 Task: Select Timezone "International Date Line West".
Action: Mouse scrolled (830, 250) with delta (0, 0)
Screenshot: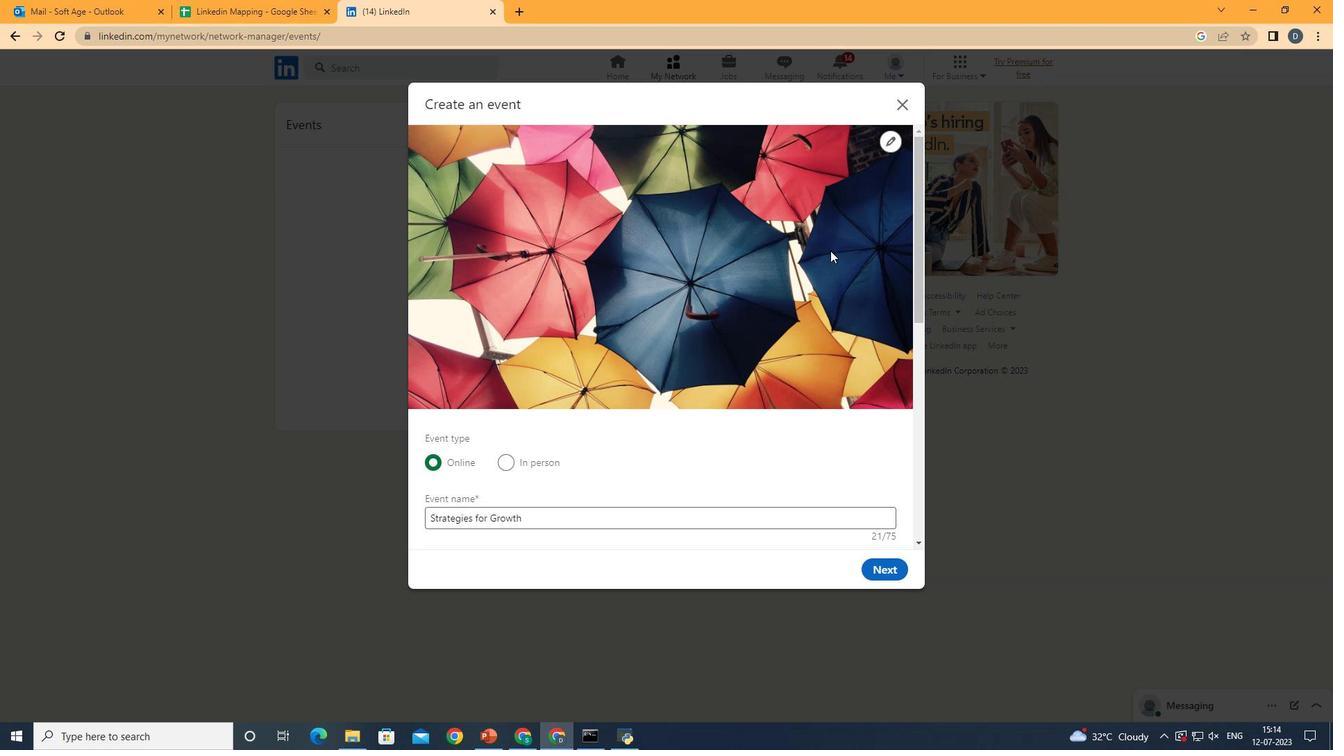 
Action: Mouse scrolled (830, 250) with delta (0, 0)
Screenshot: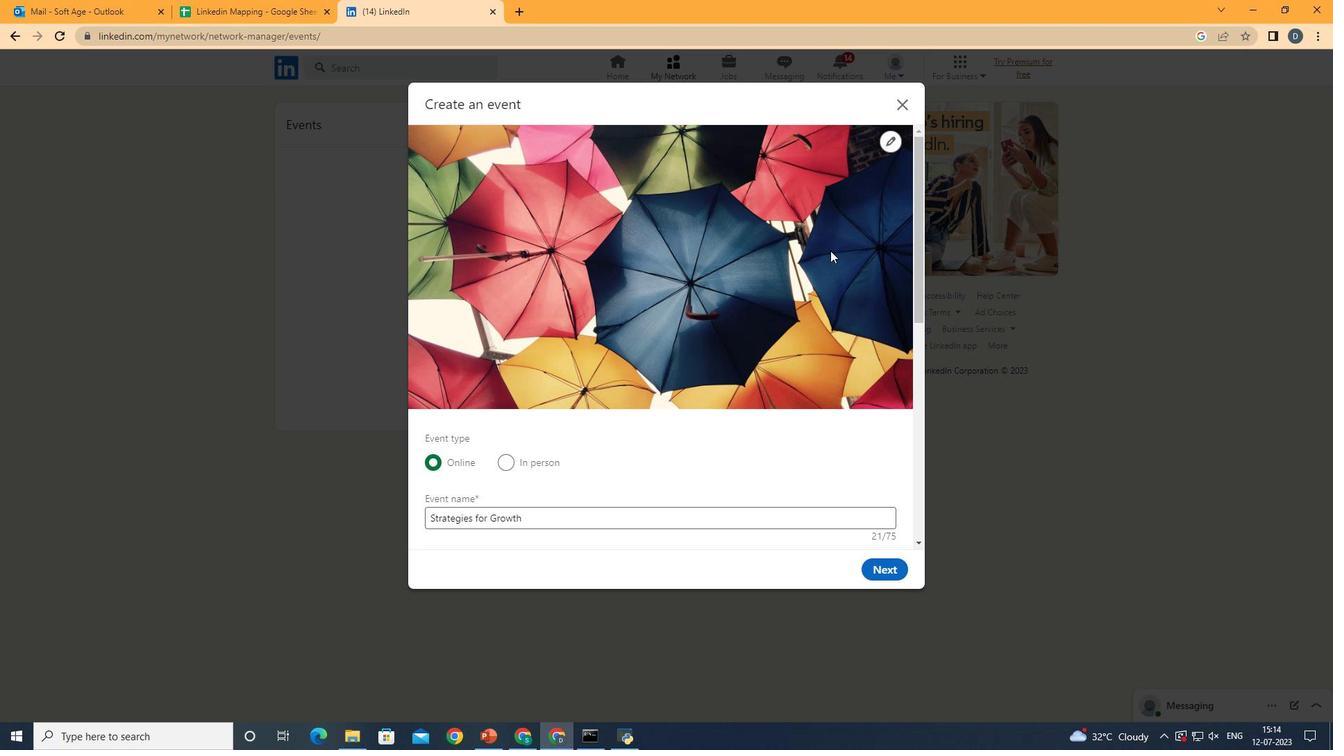 
Action: Mouse scrolled (830, 250) with delta (0, 0)
Screenshot: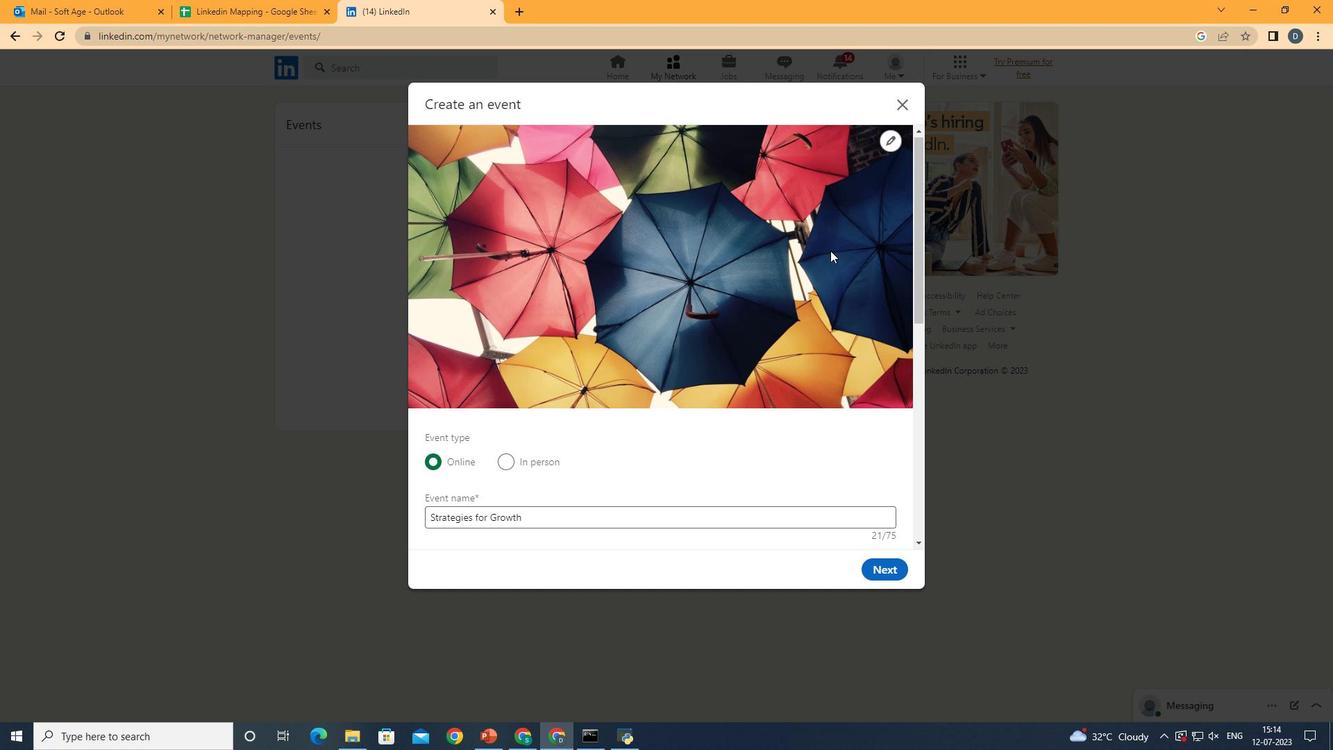 
Action: Mouse moved to (777, 374)
Screenshot: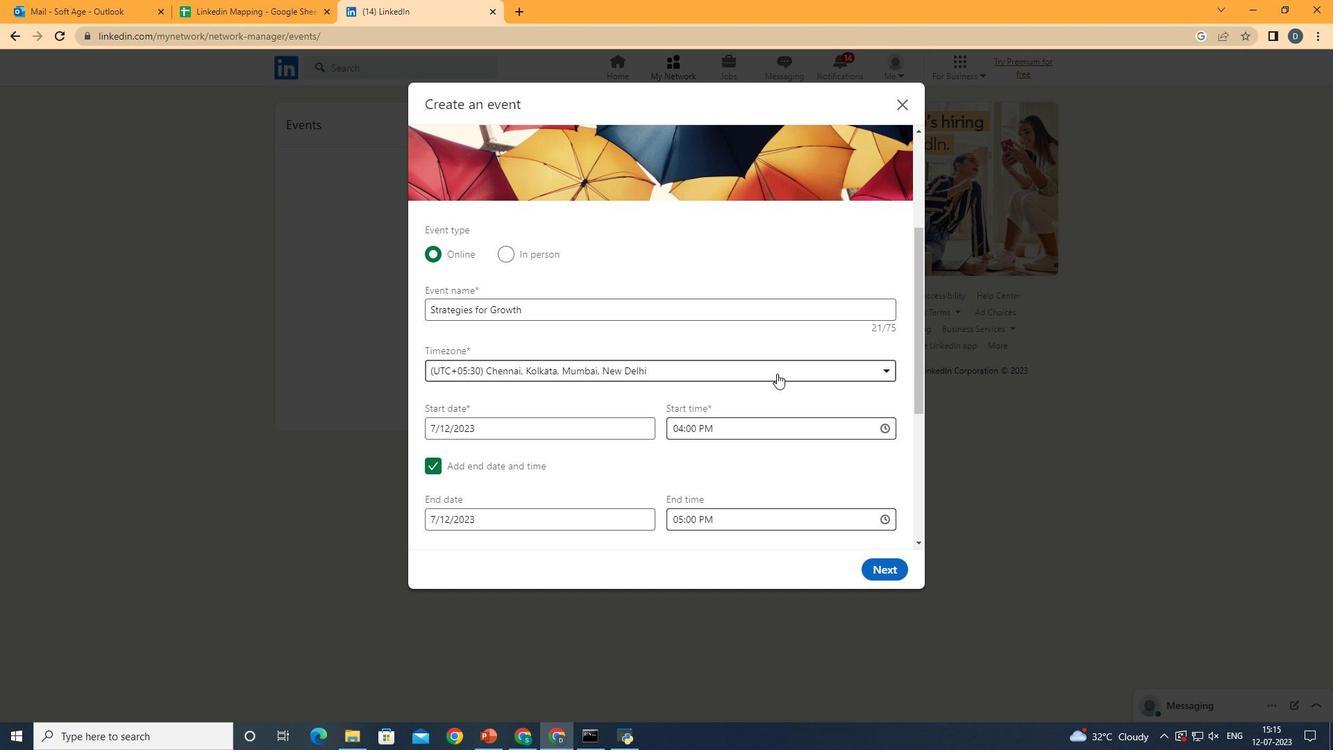 
Action: Mouse pressed left at (777, 374)
Screenshot: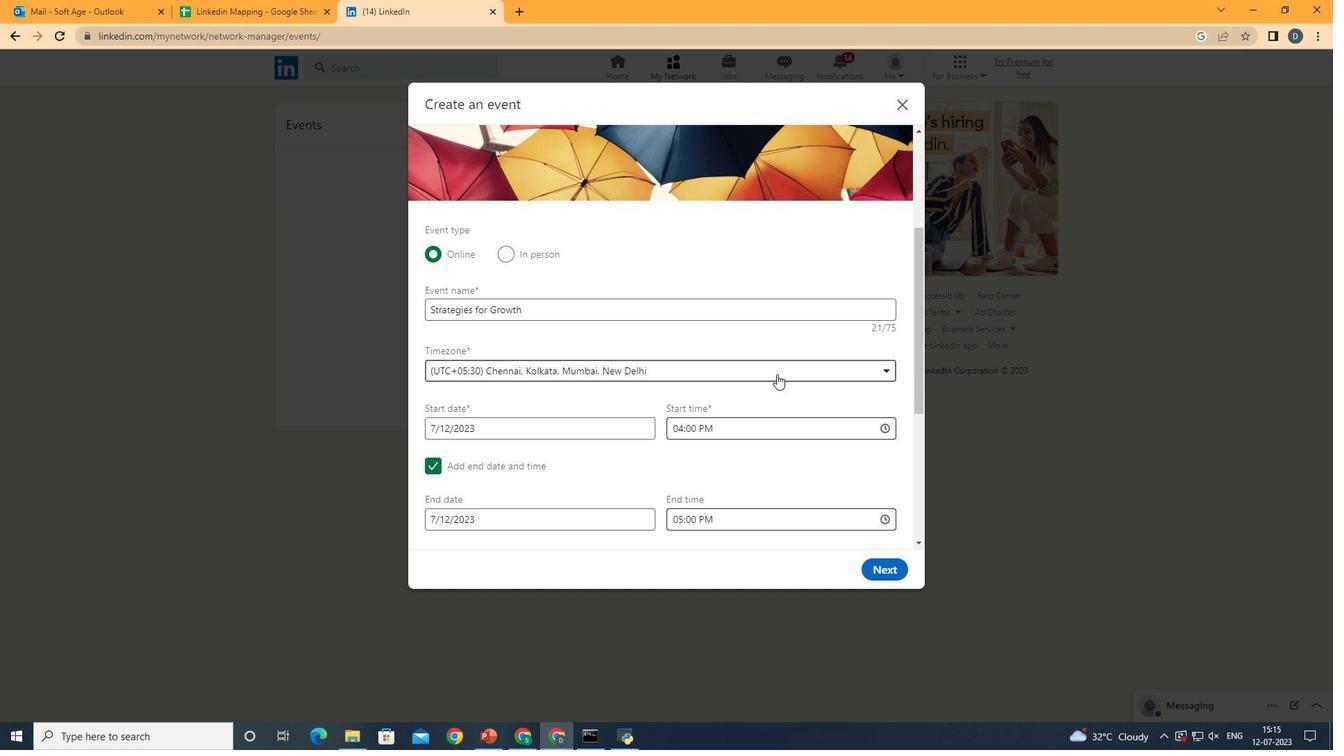 
Action: Mouse moved to (638, 399)
Screenshot: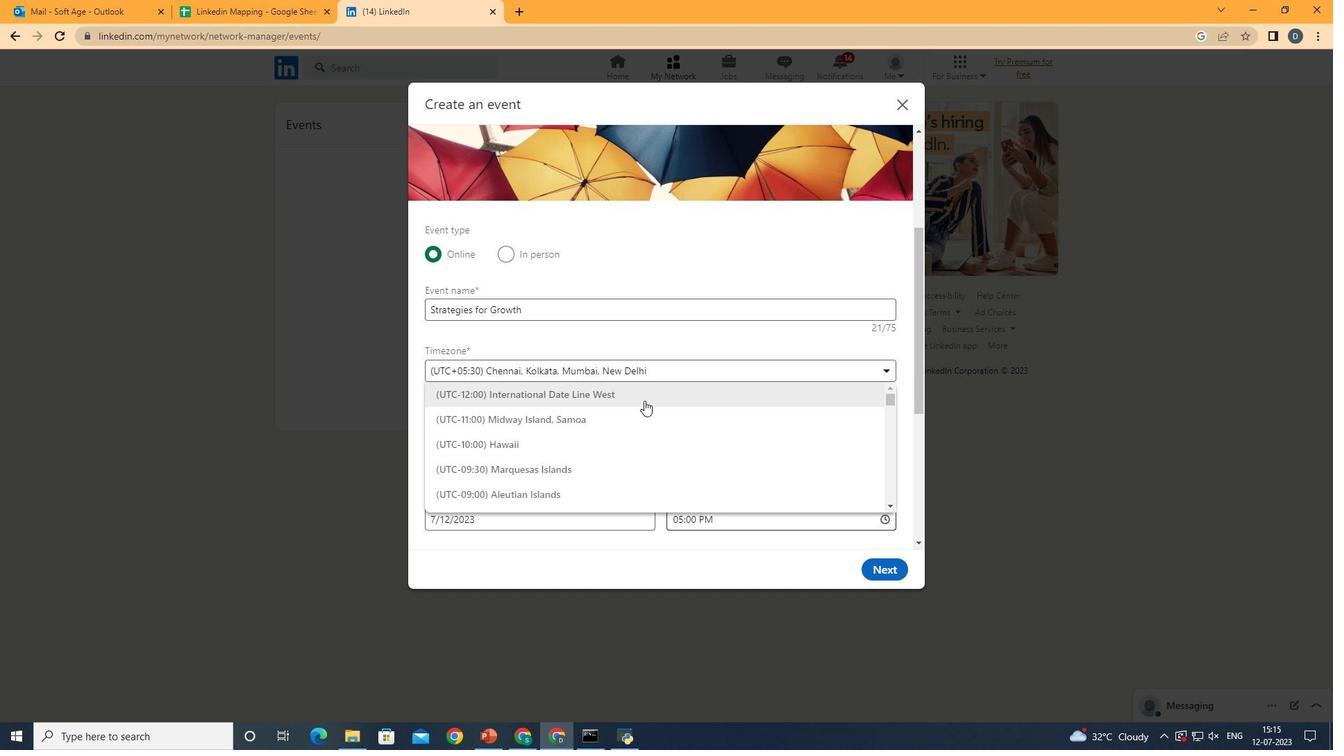 
Action: Mouse pressed left at (638, 399)
Screenshot: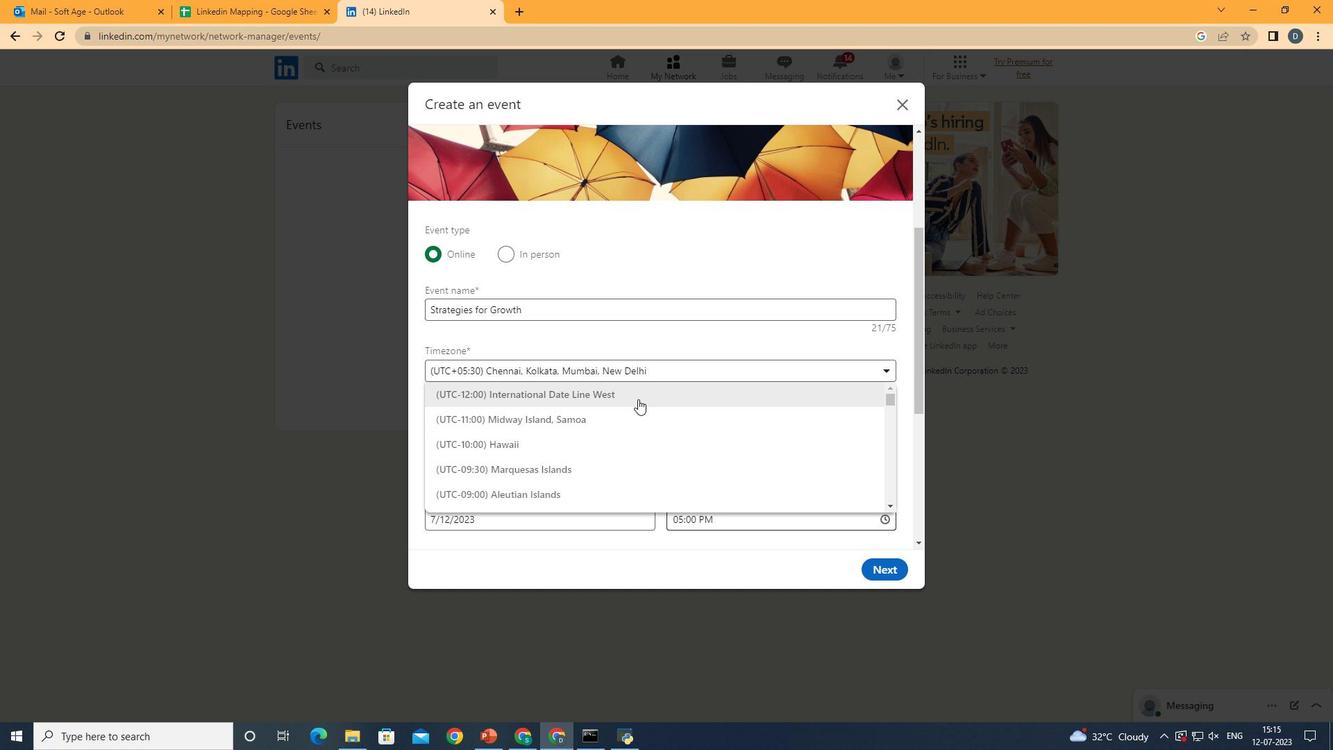 
Action: Mouse moved to (707, 345)
Screenshot: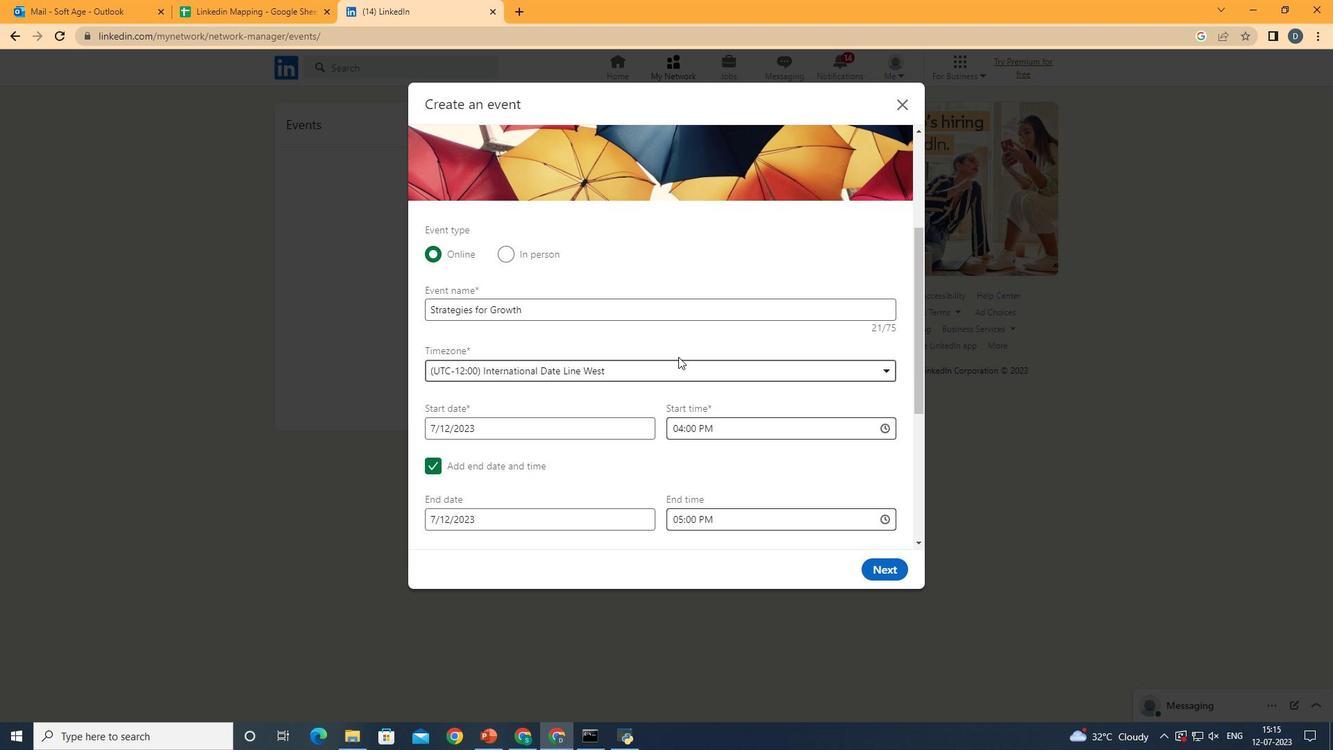 
